Task: Select a due date automation when advanced on, 2 days before a card is due add fields with custom field "Resume" set to a date less than 1 days from now at 11:00 AM.
Action: Mouse moved to (1010, 73)
Screenshot: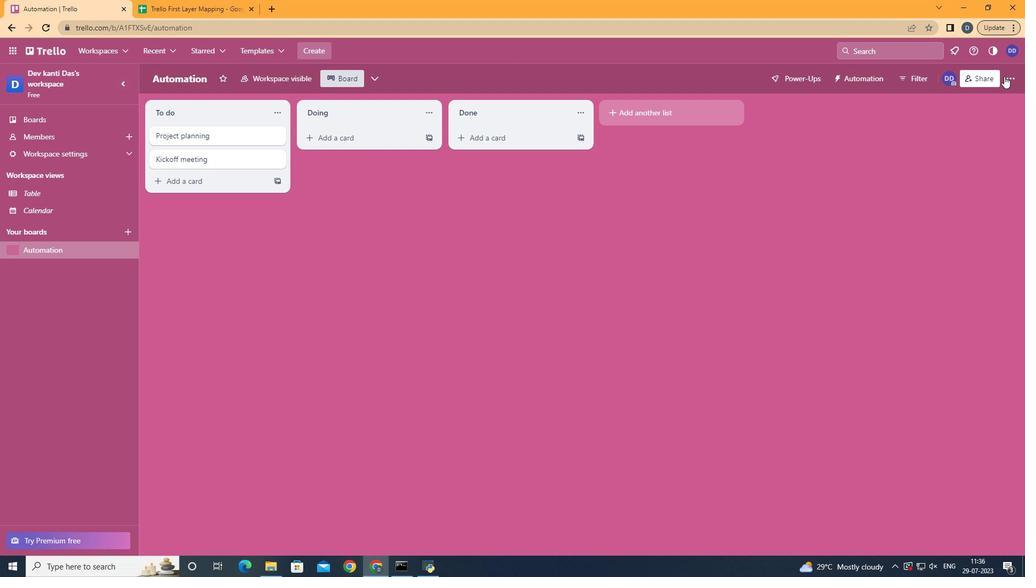 
Action: Mouse pressed left at (1010, 73)
Screenshot: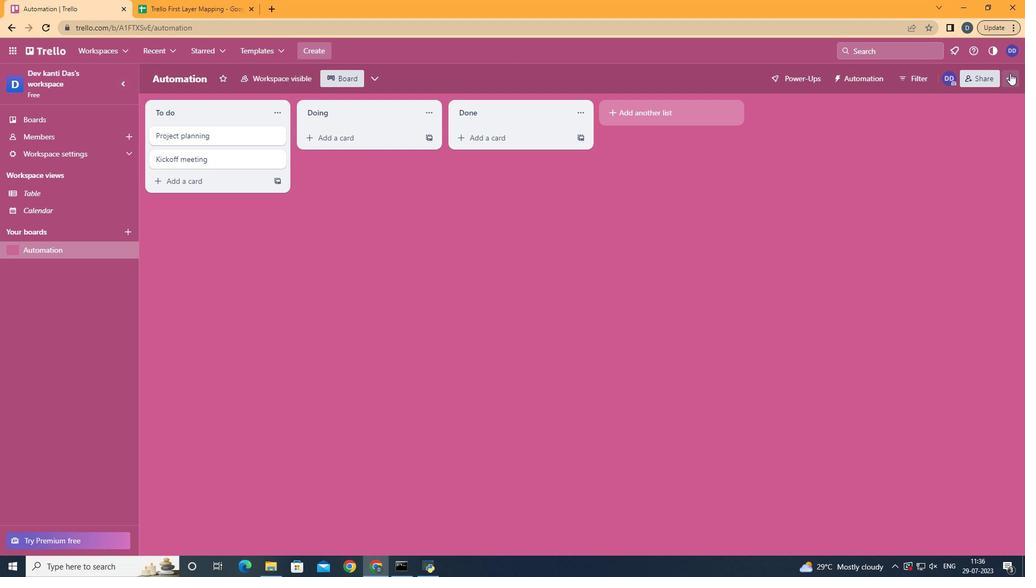 
Action: Mouse moved to (940, 221)
Screenshot: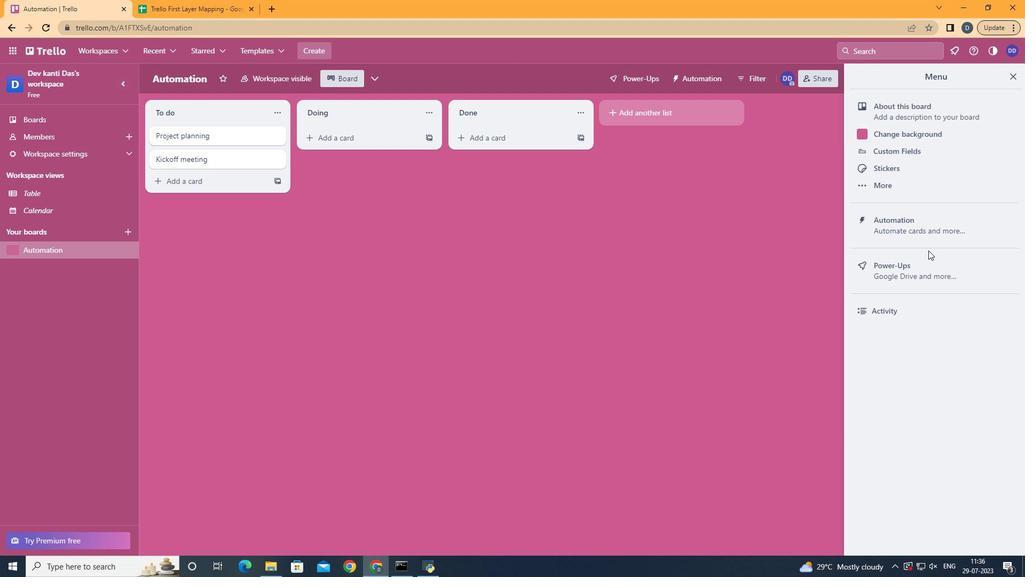 
Action: Mouse pressed left at (940, 221)
Screenshot: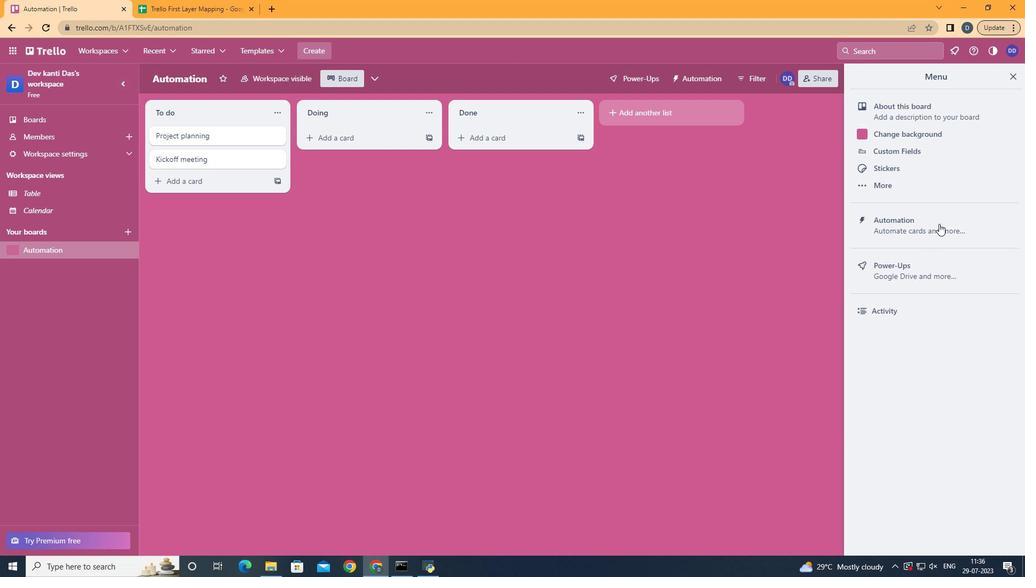 
Action: Mouse moved to (184, 221)
Screenshot: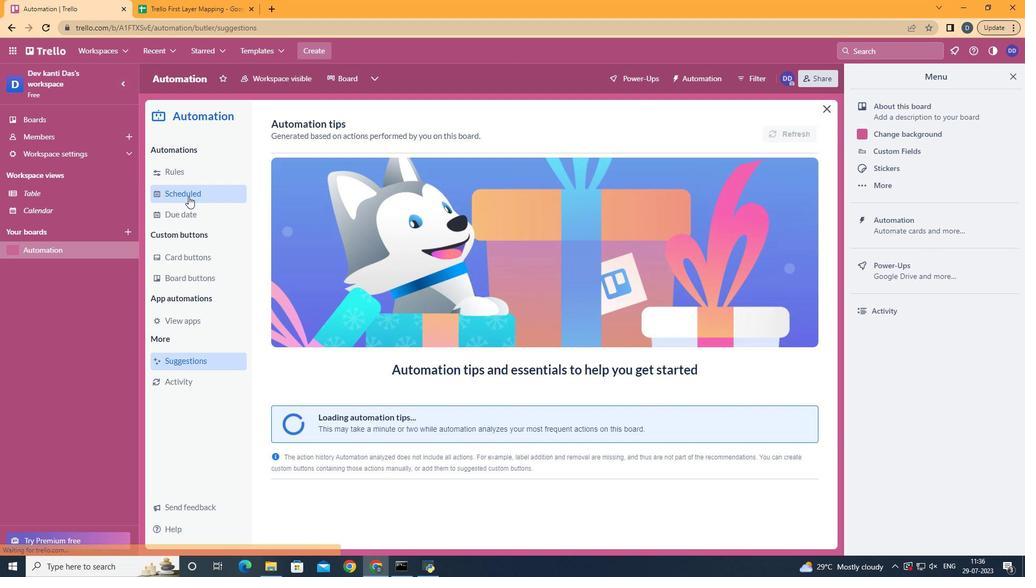 
Action: Mouse pressed left at (184, 221)
Screenshot: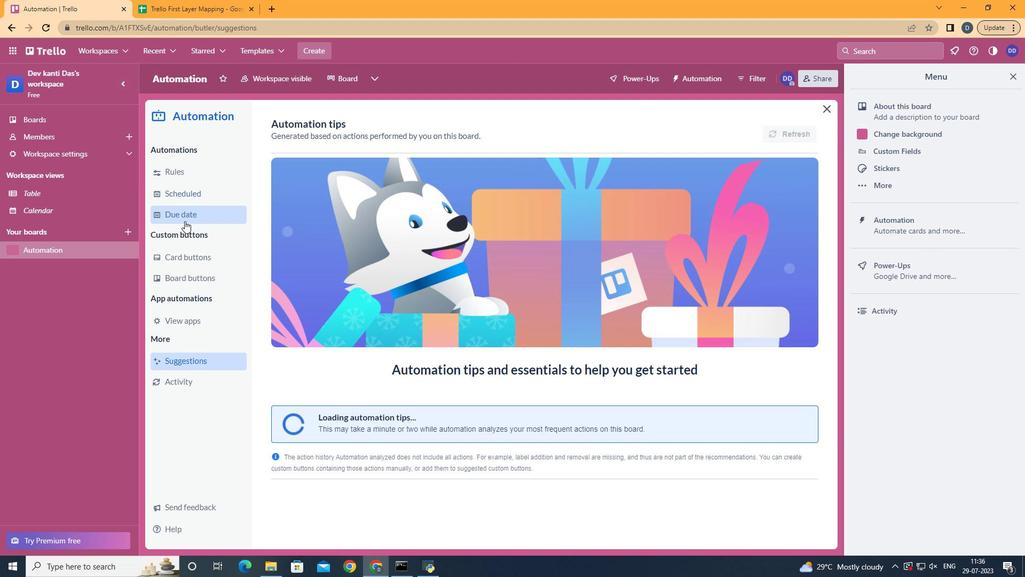 
Action: Mouse moved to (732, 124)
Screenshot: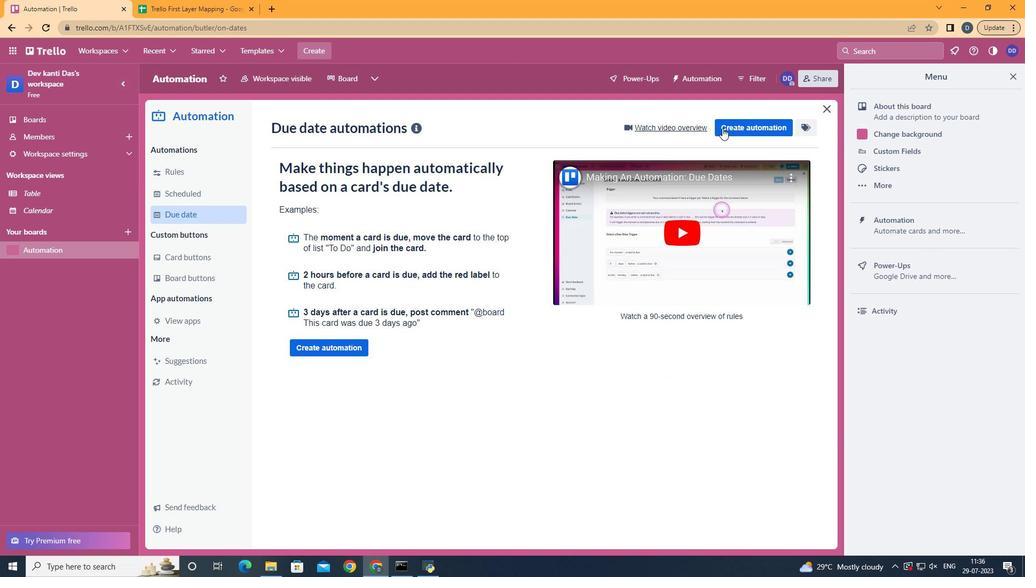 
Action: Mouse pressed left at (732, 124)
Screenshot: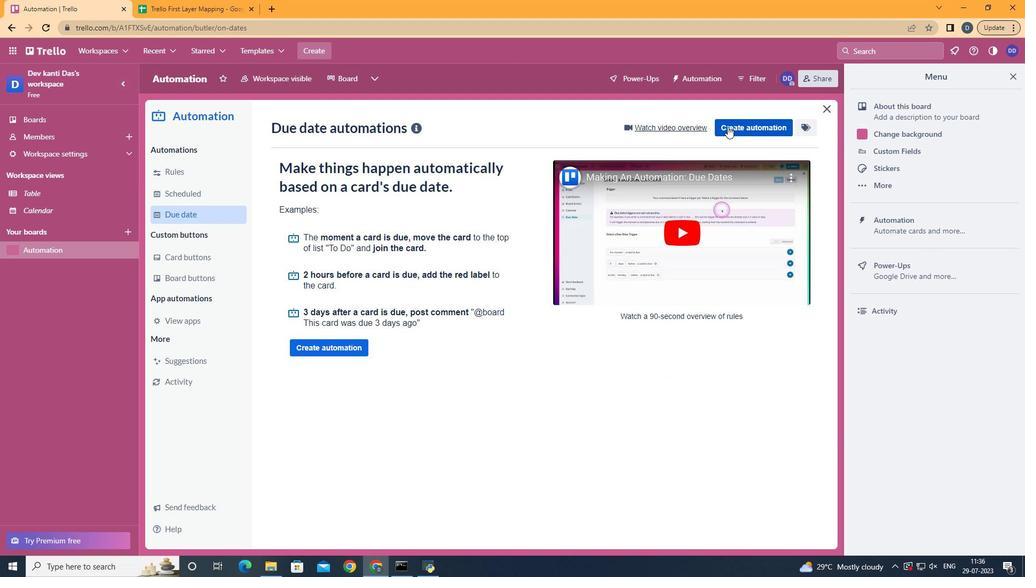 
Action: Mouse moved to (522, 232)
Screenshot: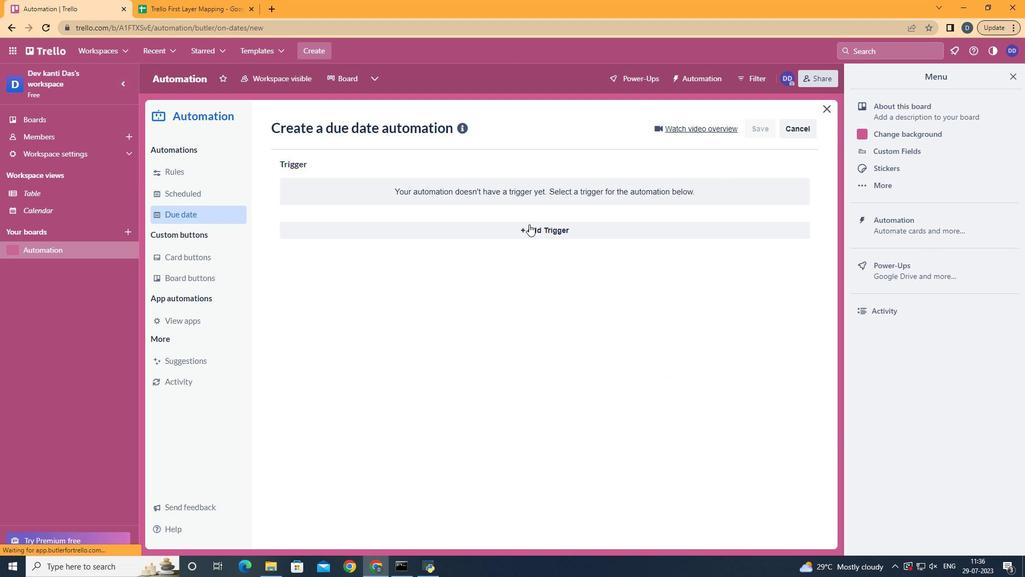 
Action: Mouse pressed left at (522, 232)
Screenshot: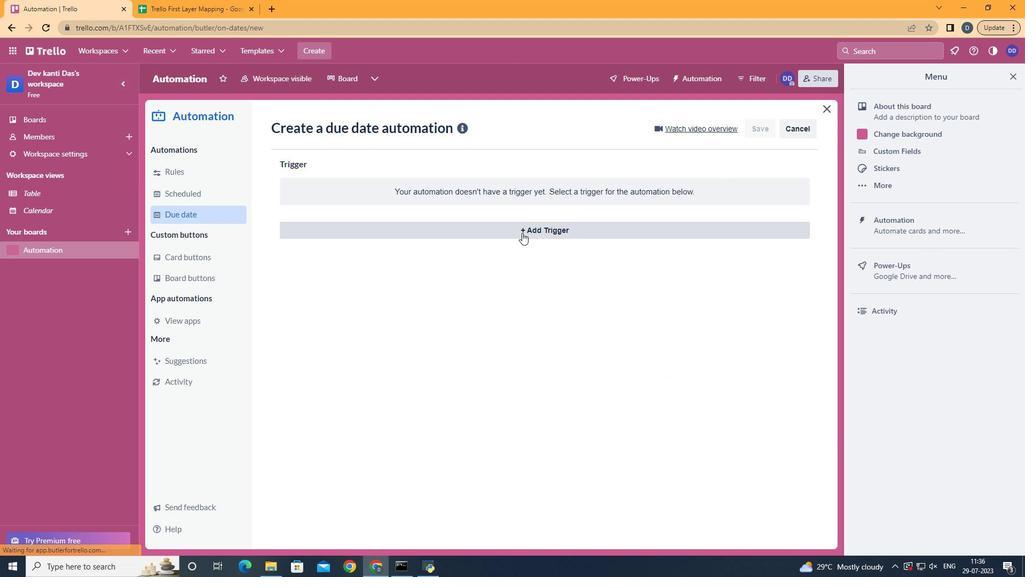
Action: Mouse moved to (417, 391)
Screenshot: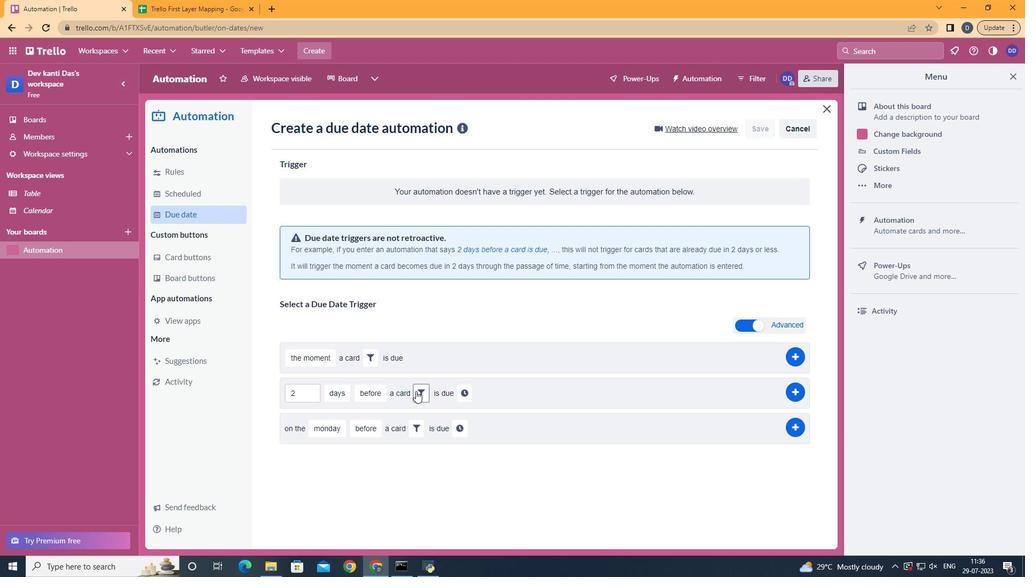 
Action: Mouse pressed left at (417, 391)
Screenshot: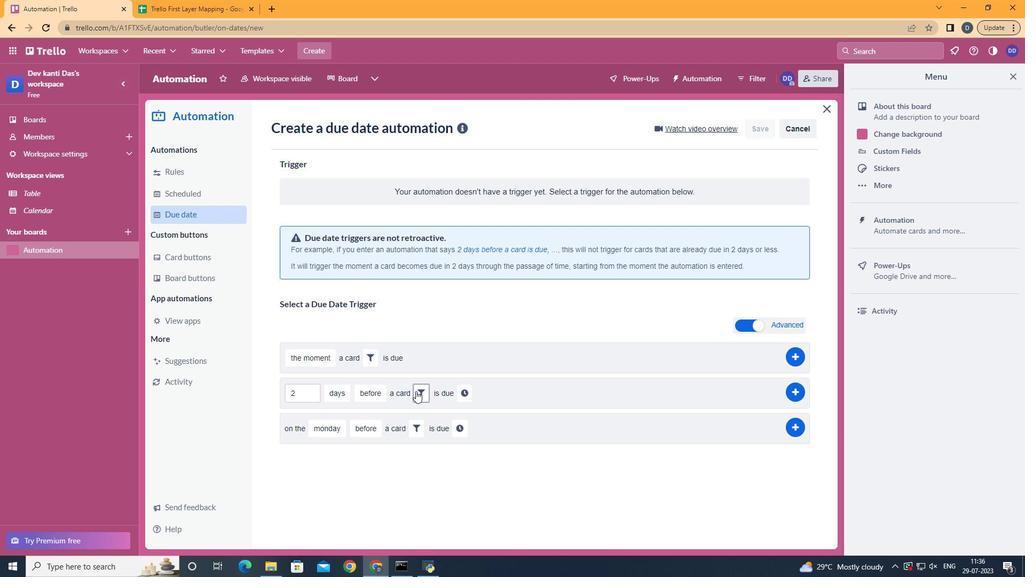 
Action: Mouse moved to (580, 425)
Screenshot: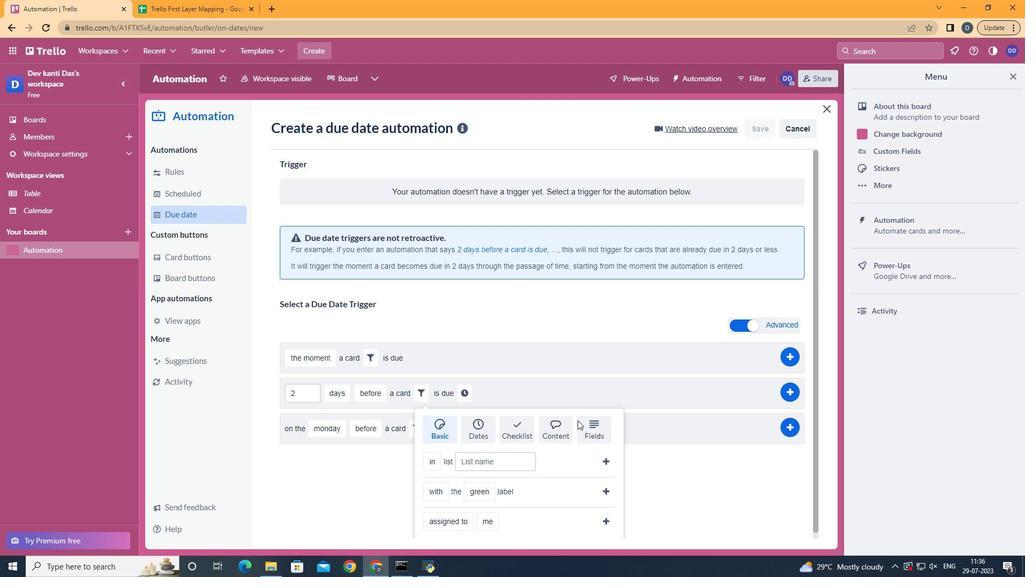 
Action: Mouse pressed left at (580, 425)
Screenshot: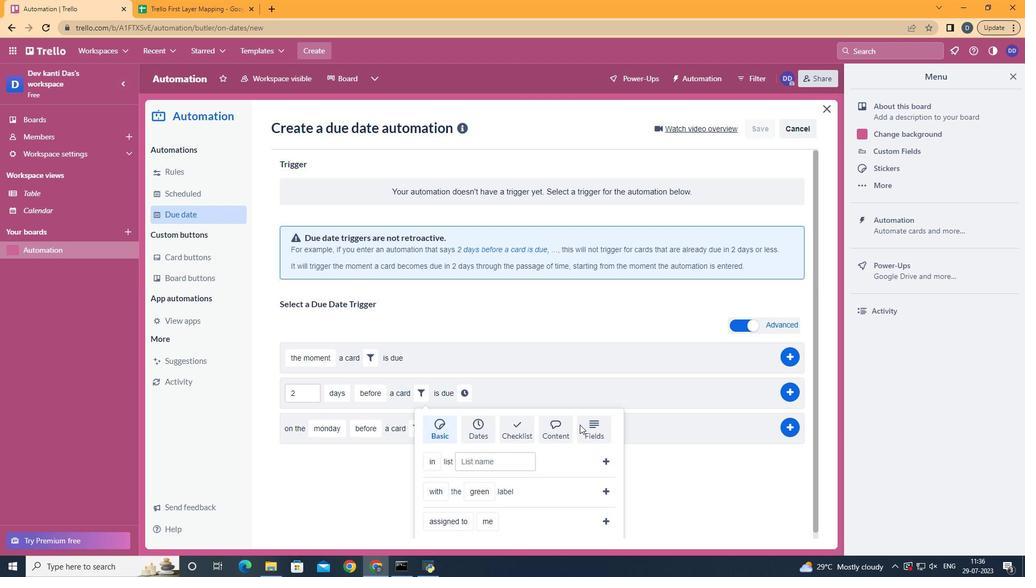 
Action: Mouse moved to (607, 370)
Screenshot: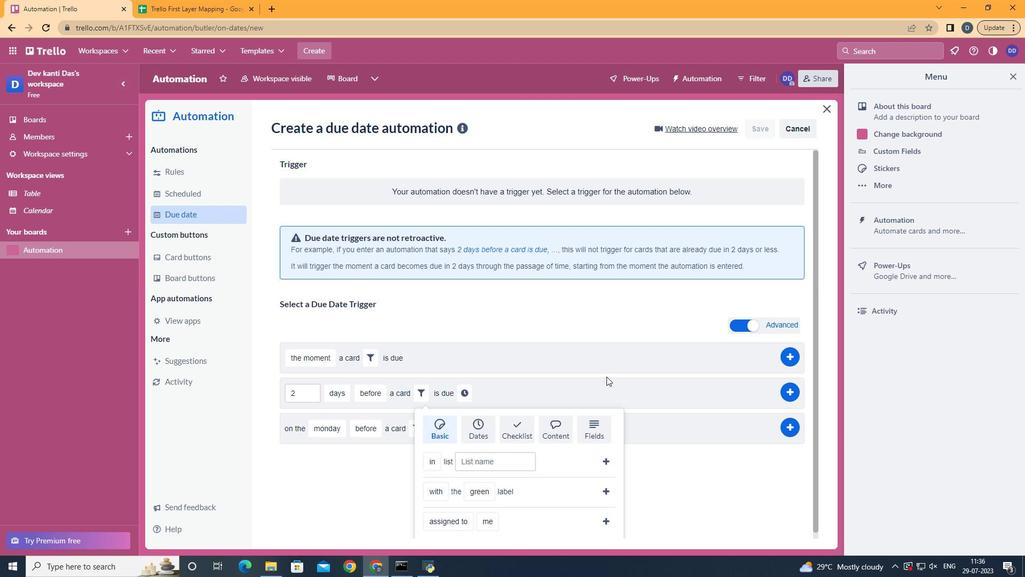 
Action: Mouse scrolled (607, 369) with delta (0, 0)
Screenshot: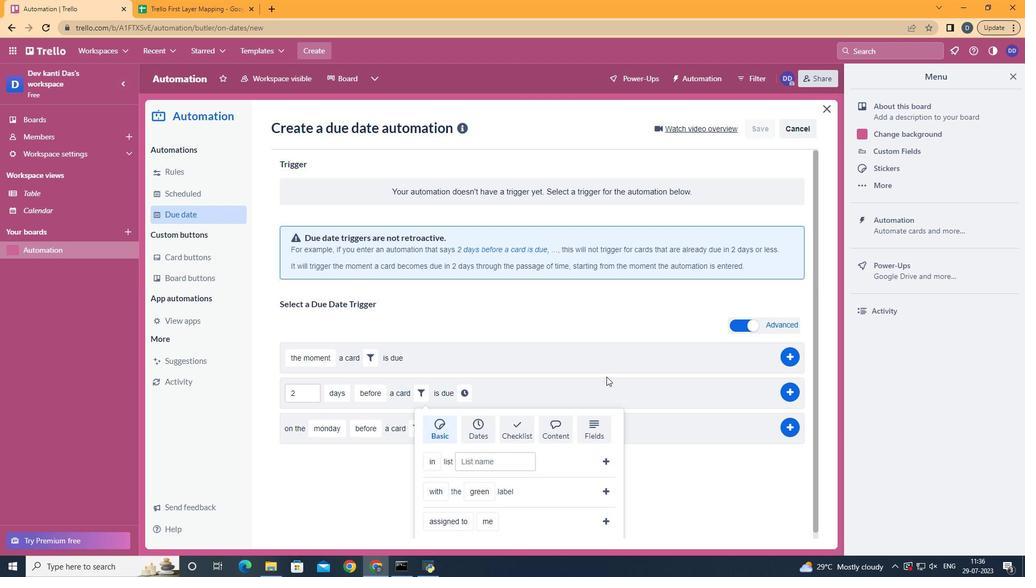 
Action: Mouse scrolled (607, 369) with delta (0, 0)
Screenshot: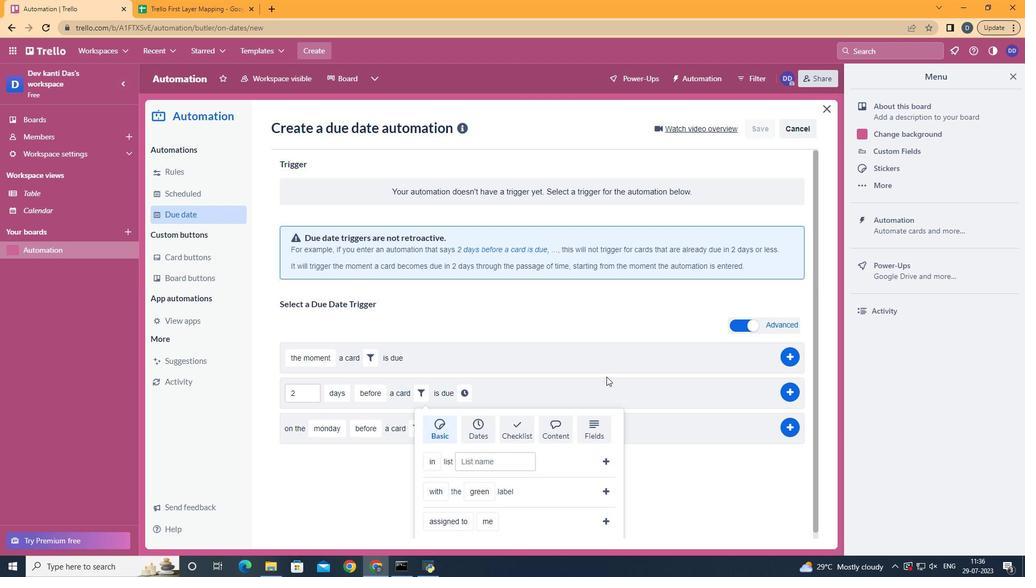 
Action: Mouse scrolled (607, 369) with delta (0, 0)
Screenshot: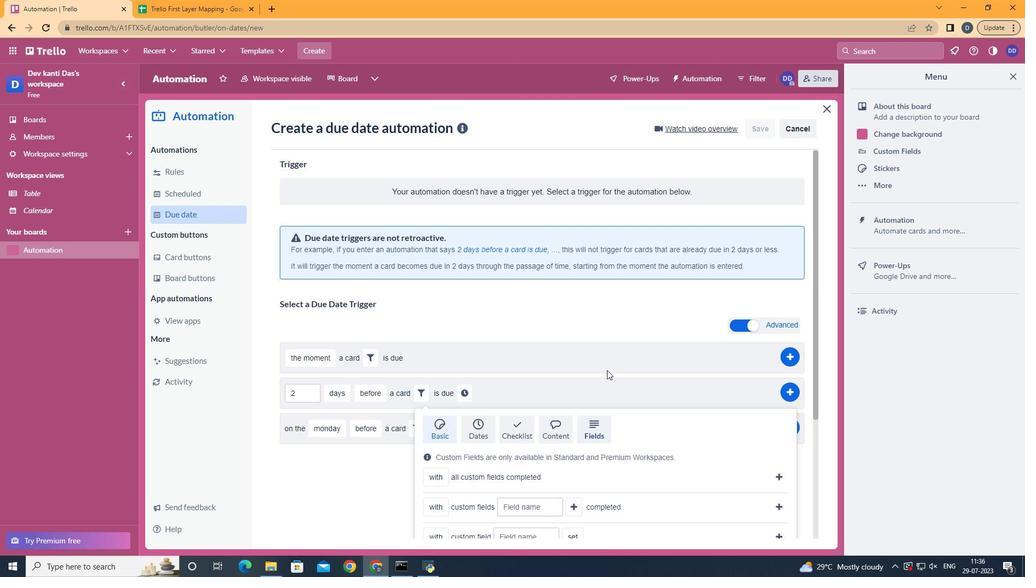 
Action: Mouse scrolled (607, 369) with delta (0, 0)
Screenshot: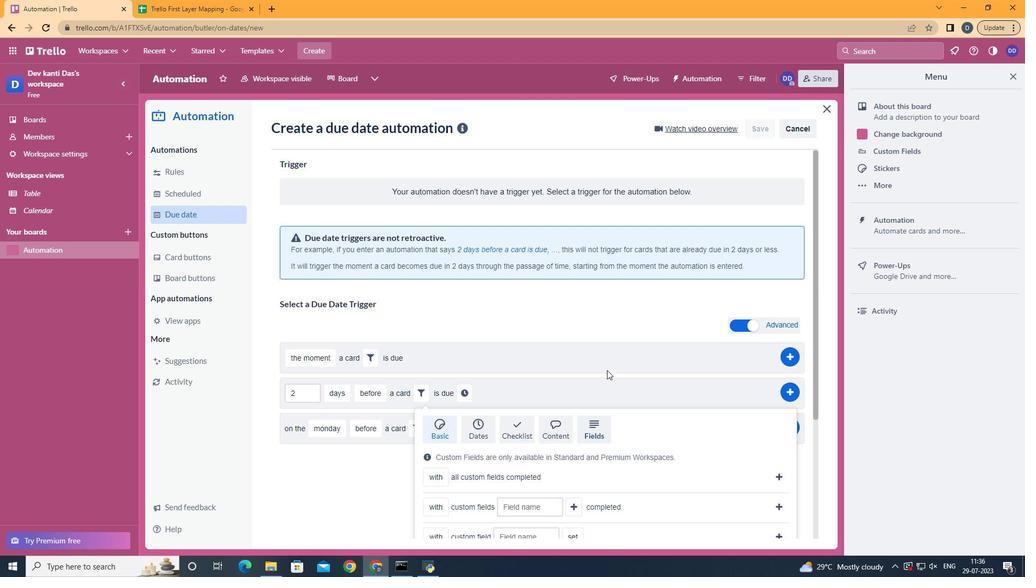 
Action: Mouse scrolled (607, 369) with delta (0, 0)
Screenshot: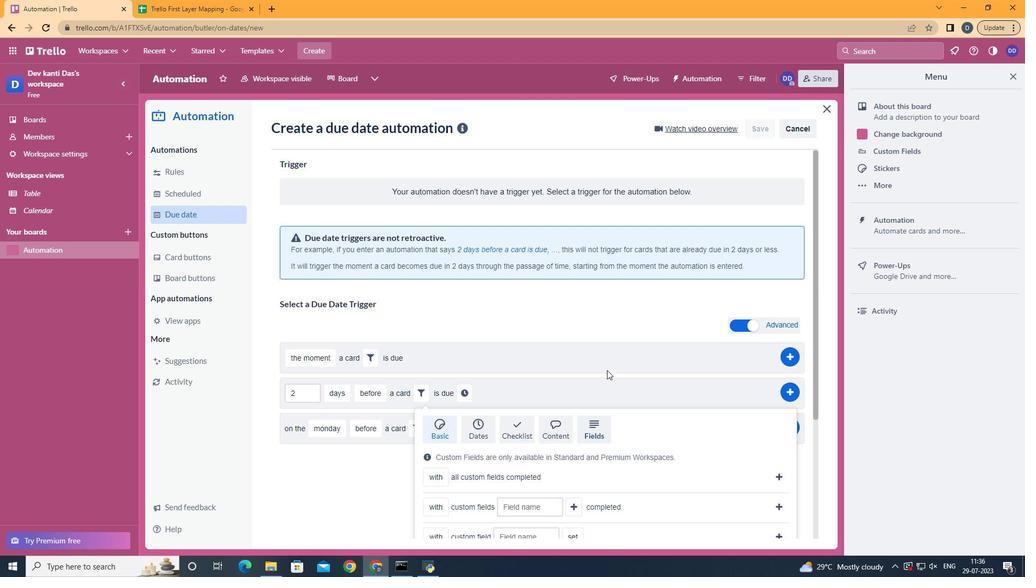 
Action: Mouse moved to (452, 478)
Screenshot: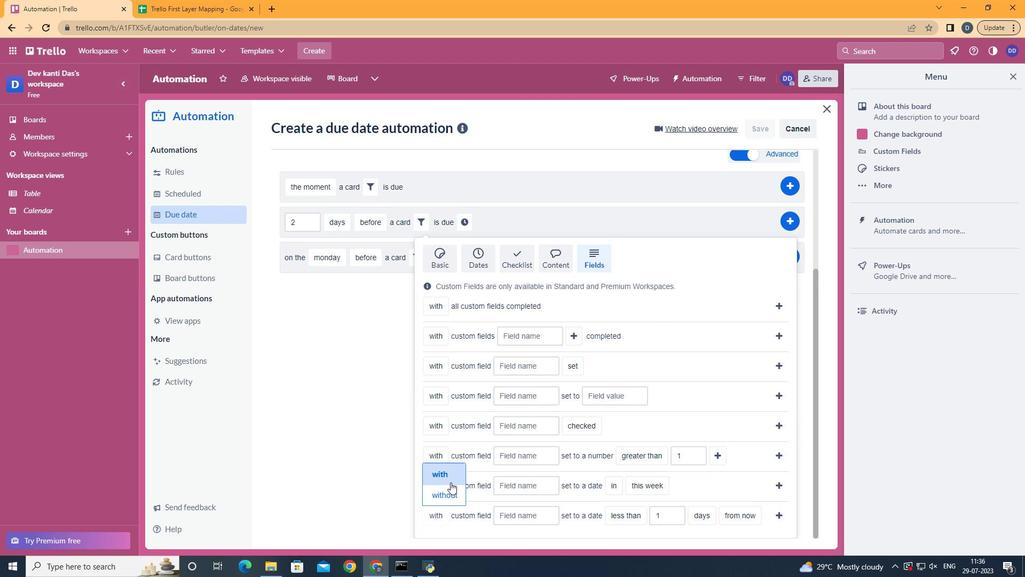 
Action: Mouse pressed left at (452, 478)
Screenshot: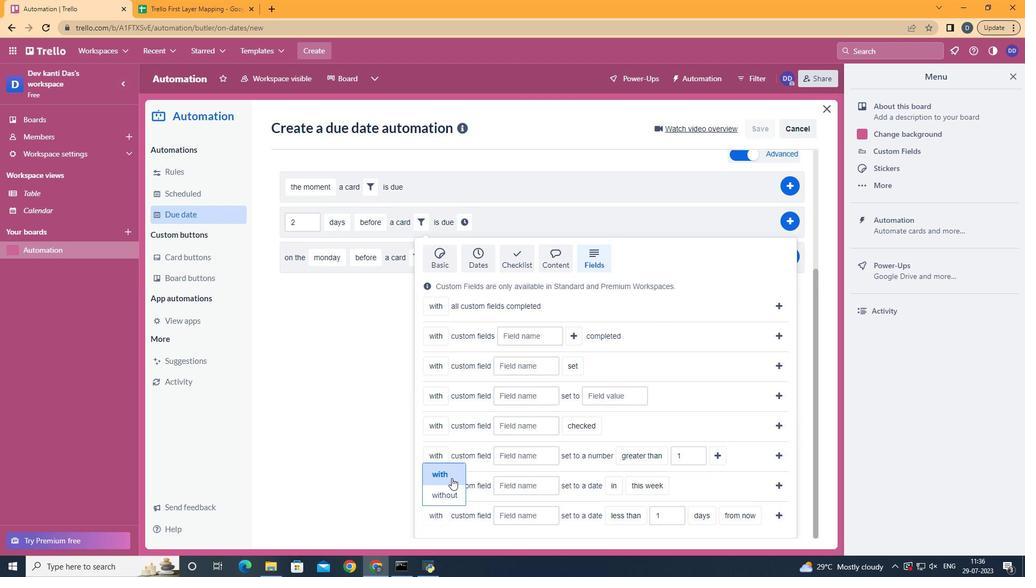 
Action: Mouse moved to (531, 520)
Screenshot: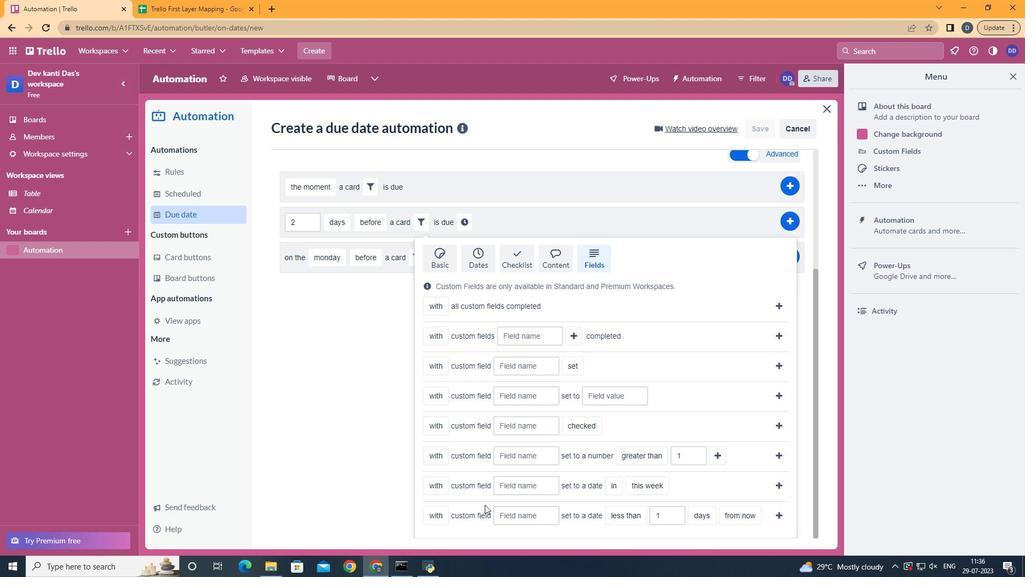 
Action: Mouse pressed left at (531, 520)
Screenshot: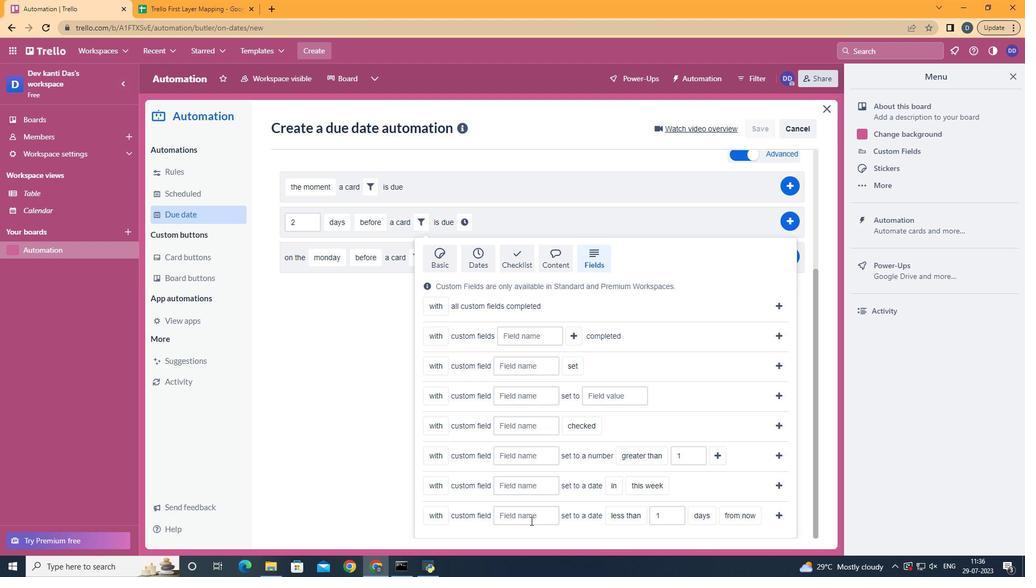 
Action: Key pressed <Key.shift>Resume
Screenshot: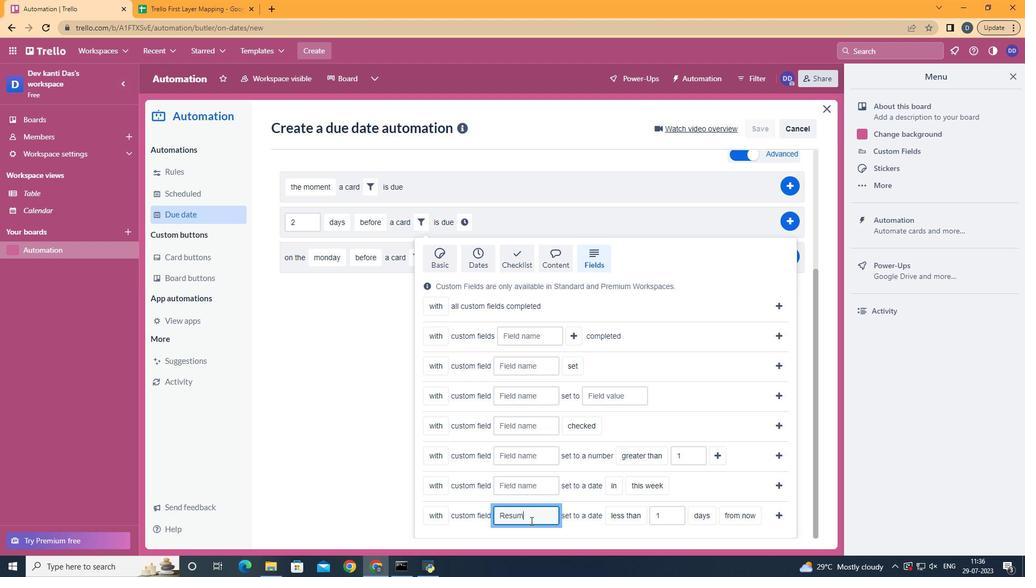 
Action: Mouse moved to (629, 437)
Screenshot: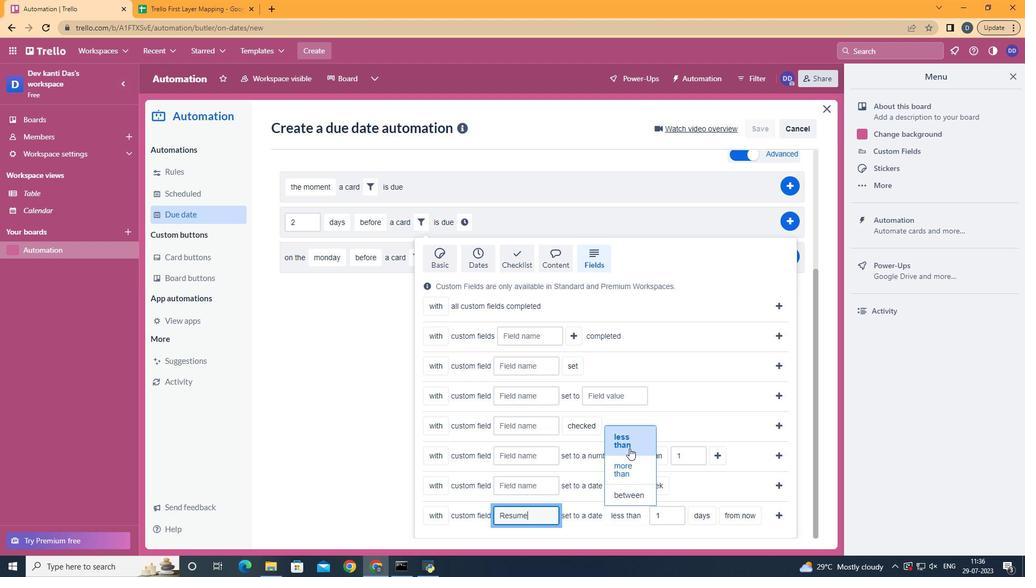 
Action: Mouse pressed left at (629, 437)
Screenshot: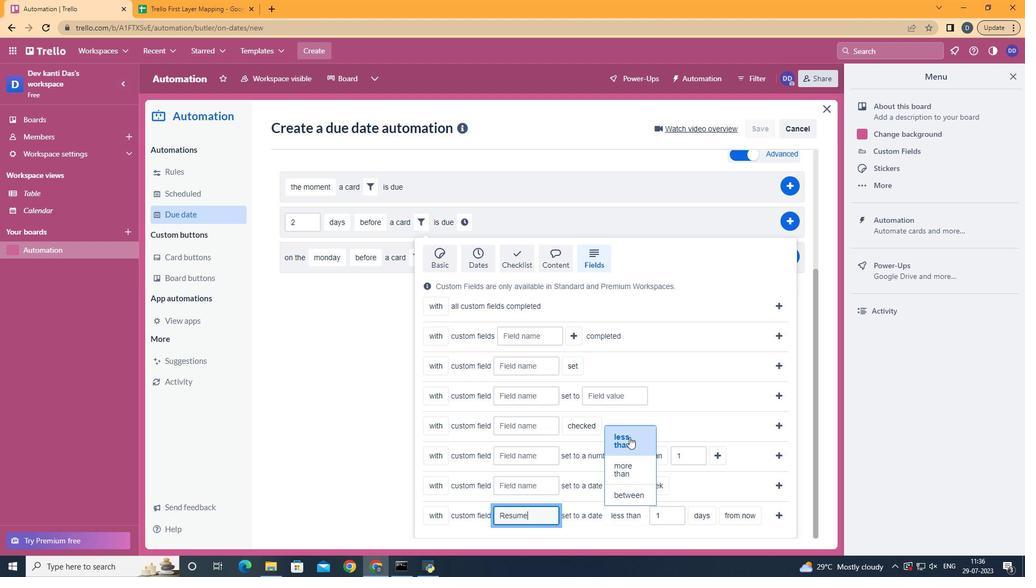 
Action: Mouse moved to (715, 477)
Screenshot: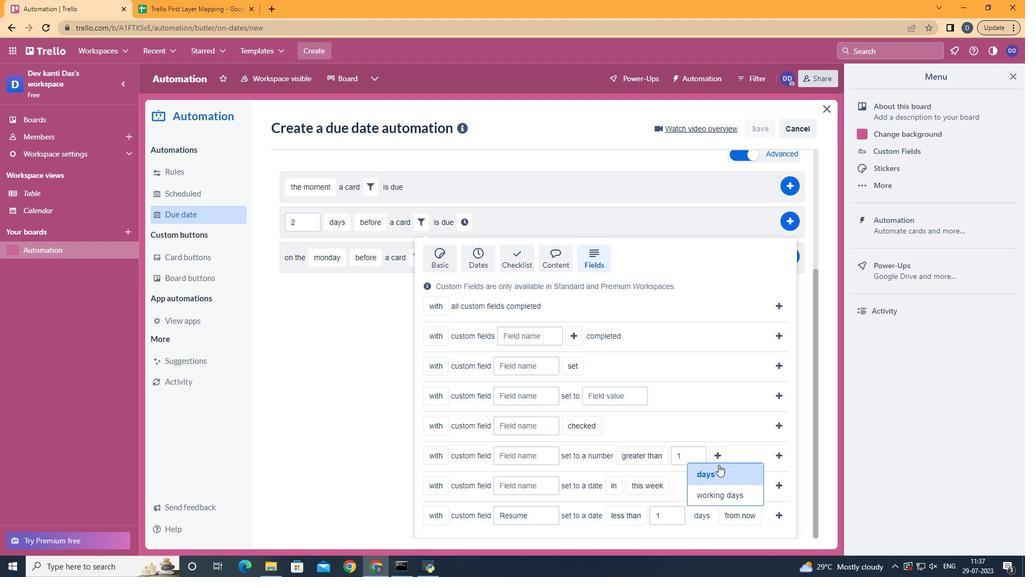 
Action: Mouse pressed left at (715, 477)
Screenshot: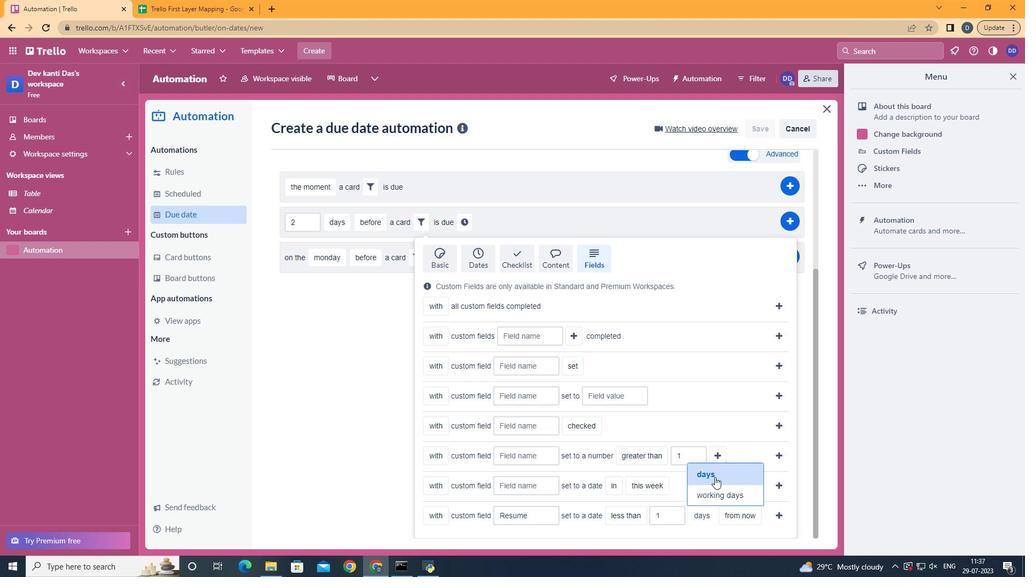 
Action: Mouse moved to (753, 470)
Screenshot: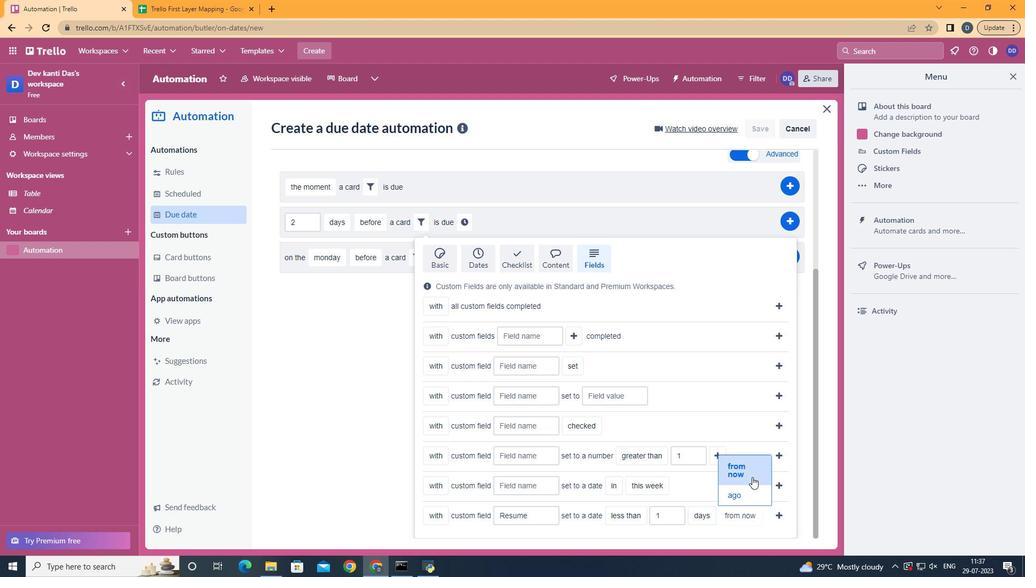 
Action: Mouse pressed left at (753, 470)
Screenshot: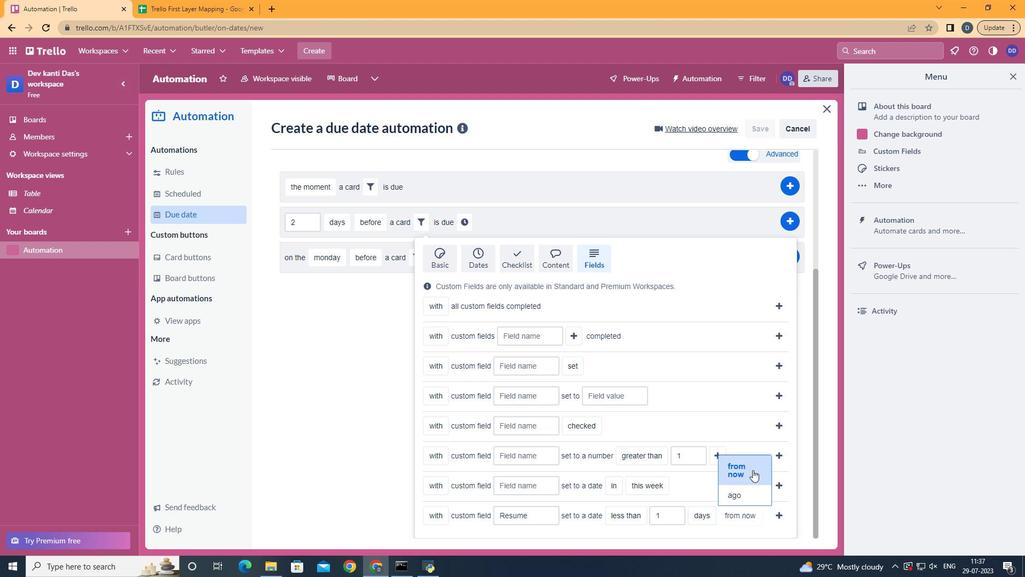 
Action: Mouse moved to (779, 519)
Screenshot: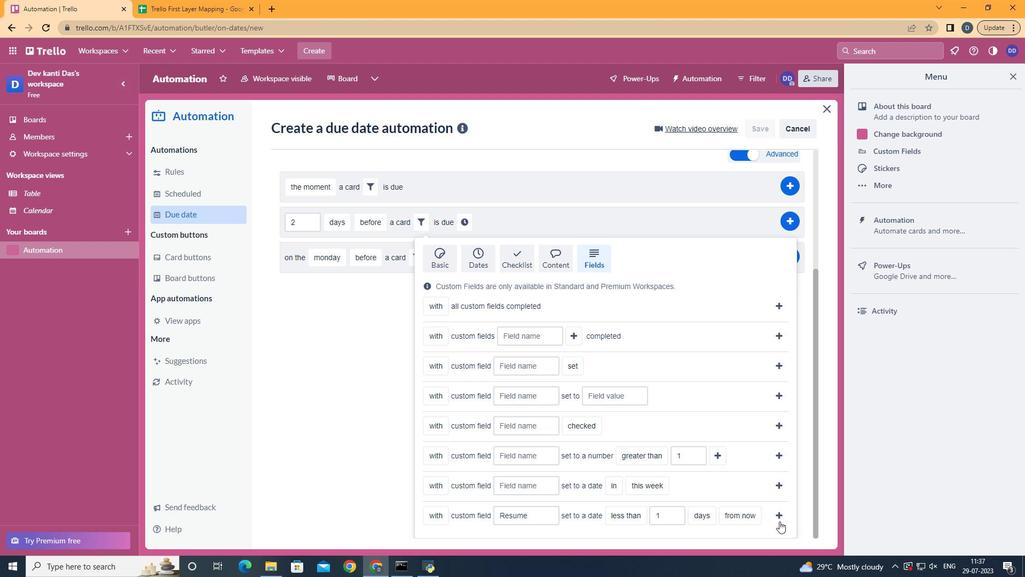 
Action: Mouse pressed left at (779, 519)
Screenshot: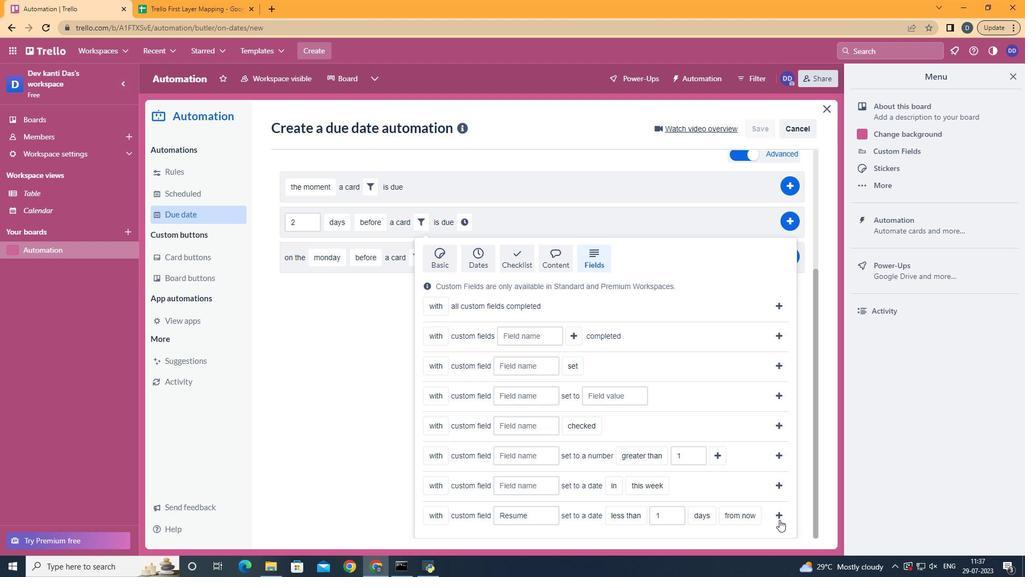 
Action: Mouse moved to (714, 395)
Screenshot: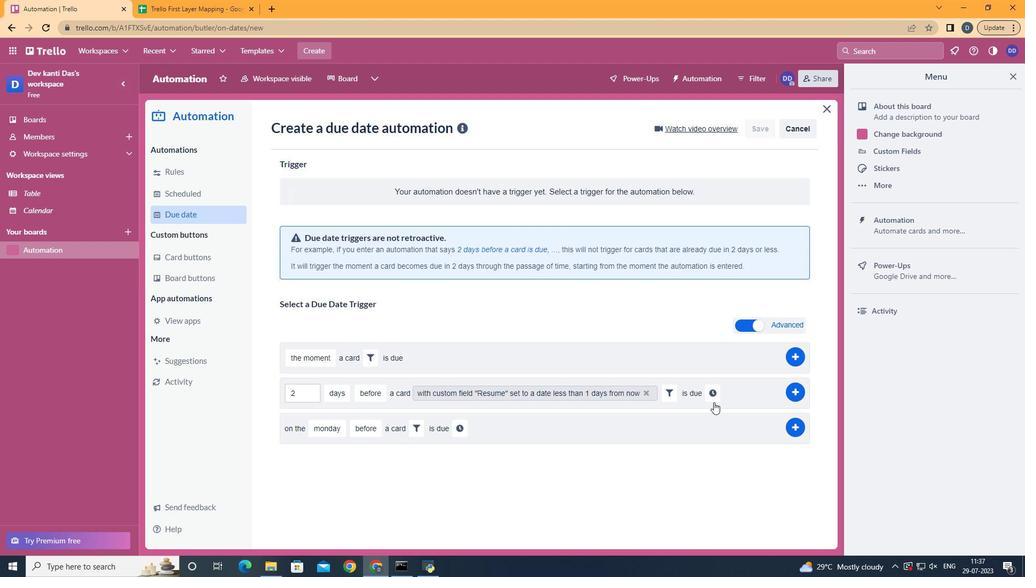 
Action: Mouse pressed left at (714, 395)
Screenshot: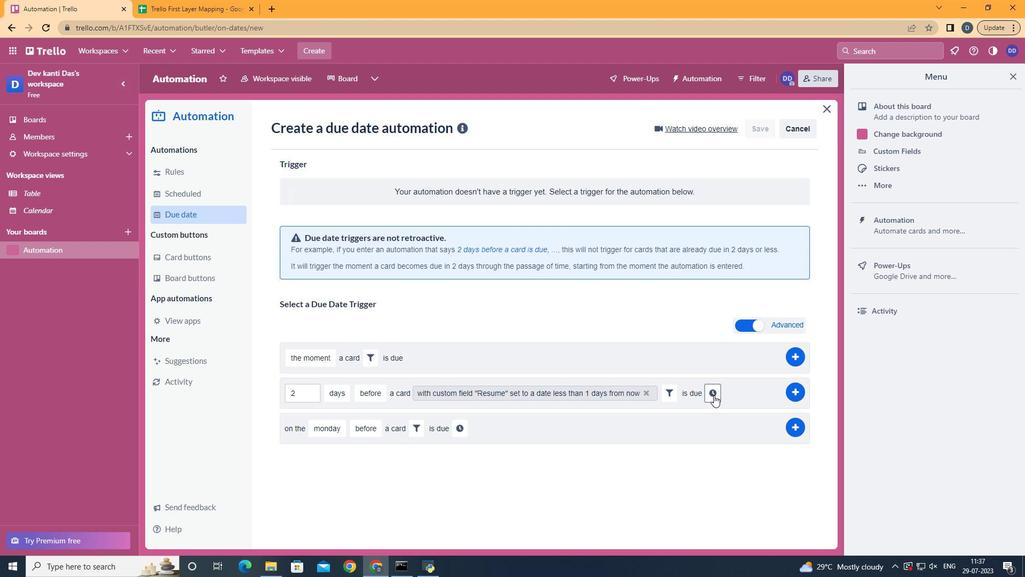 
Action: Mouse moved to (363, 414)
Screenshot: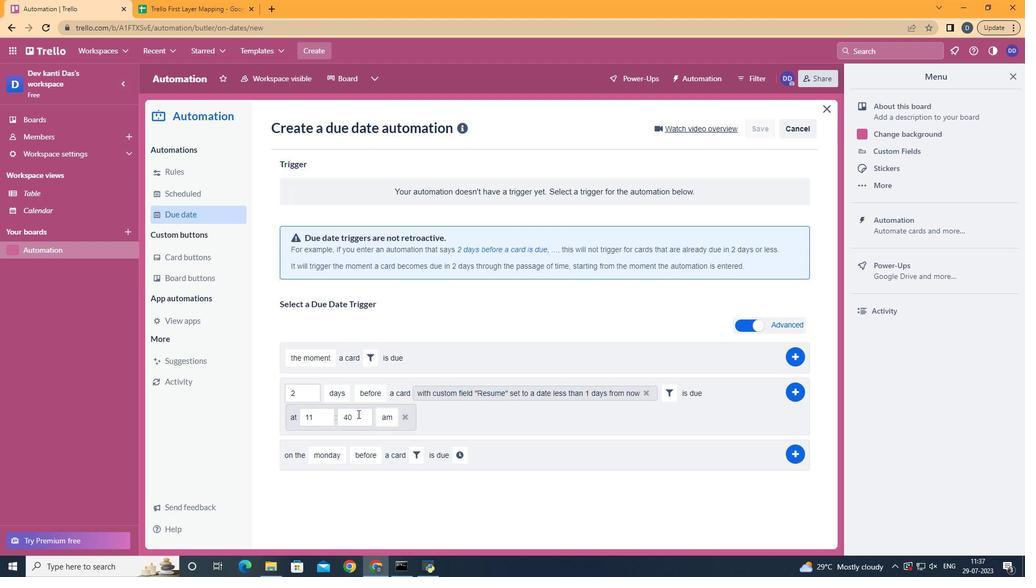 
Action: Mouse pressed left at (363, 414)
Screenshot: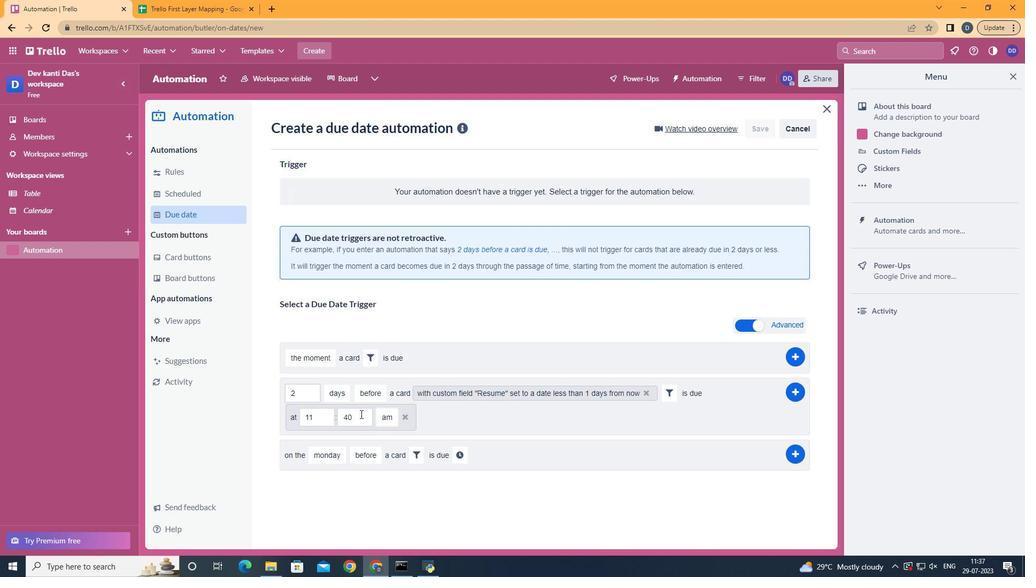 
Action: Key pressed <Key.backspace><Key.backspace>00
Screenshot: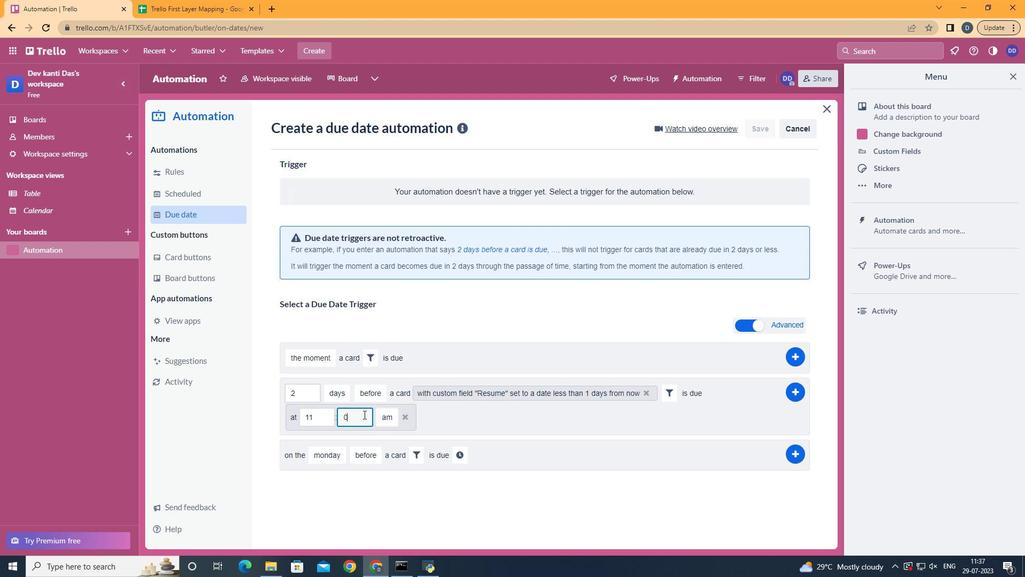 
Action: Mouse moved to (389, 444)
Screenshot: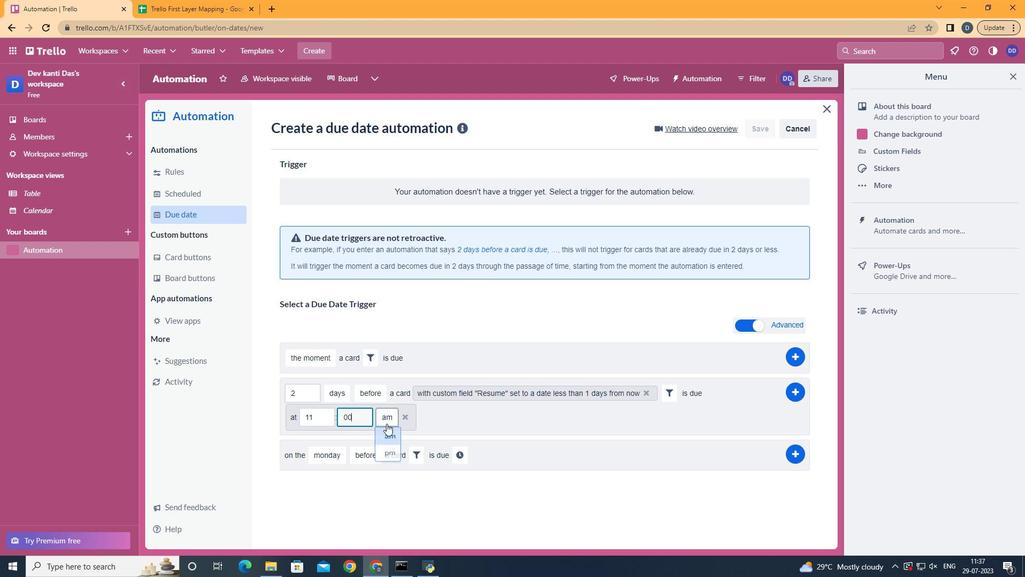 
Action: Mouse pressed left at (389, 444)
Screenshot: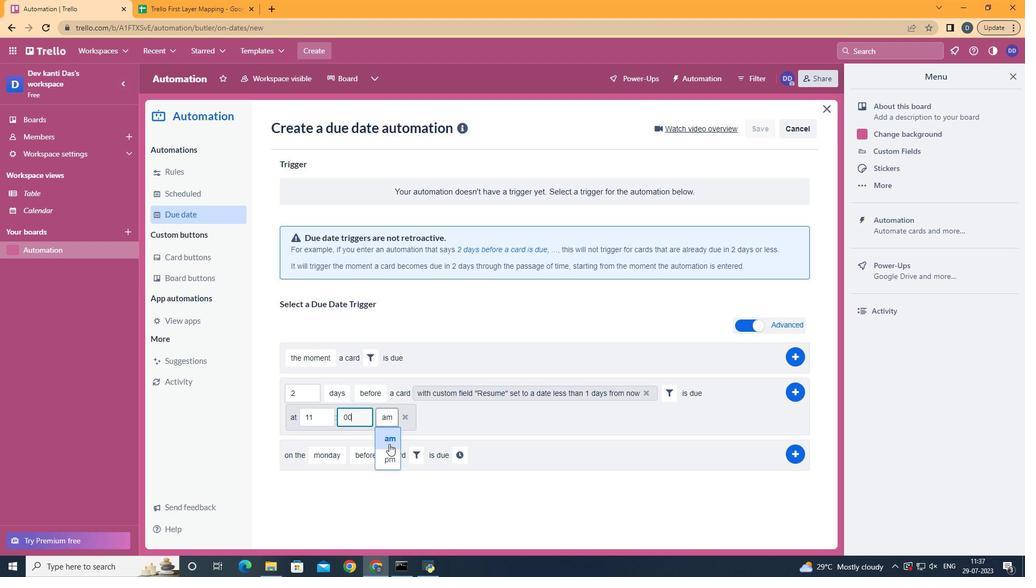 
